 Task: Filter press by investor news.
Action: Mouse moved to (1347, 255)
Screenshot: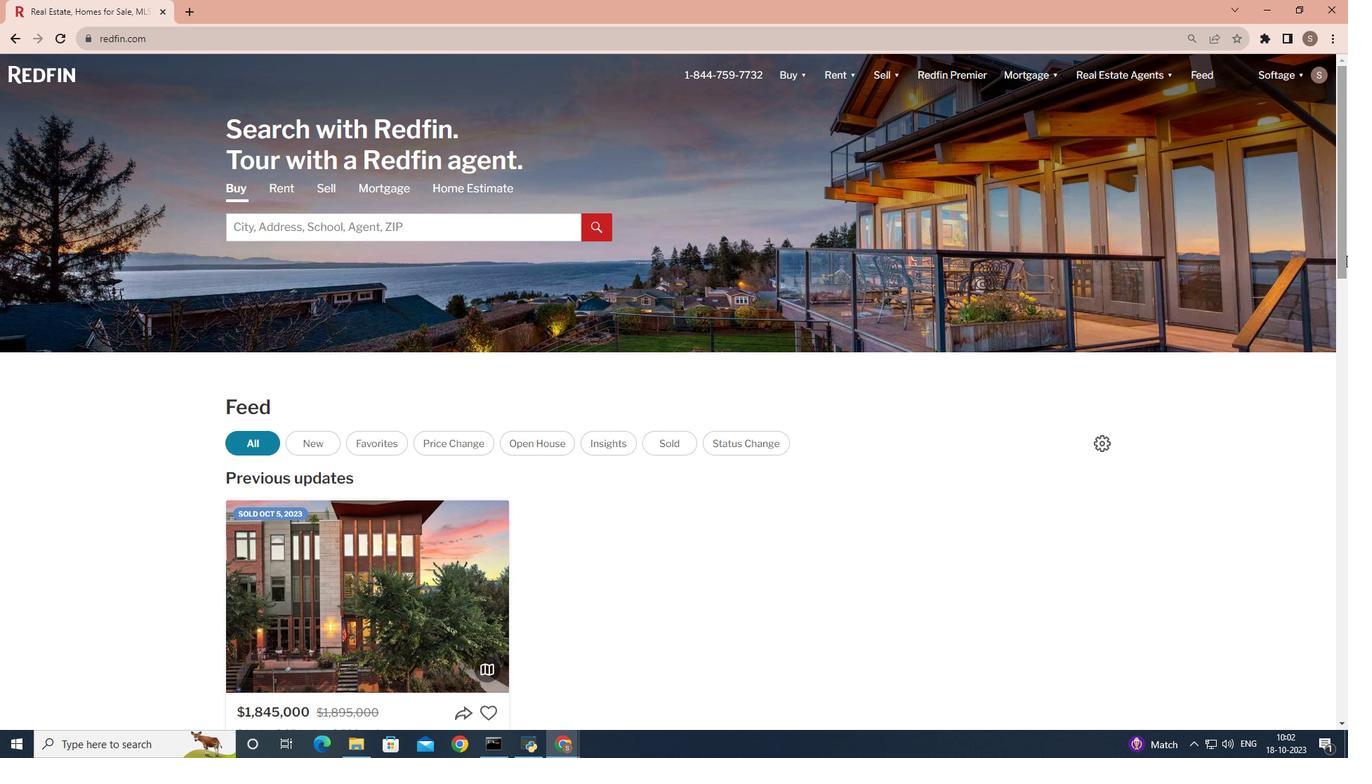 
Action: Mouse pressed left at (1347, 255)
Screenshot: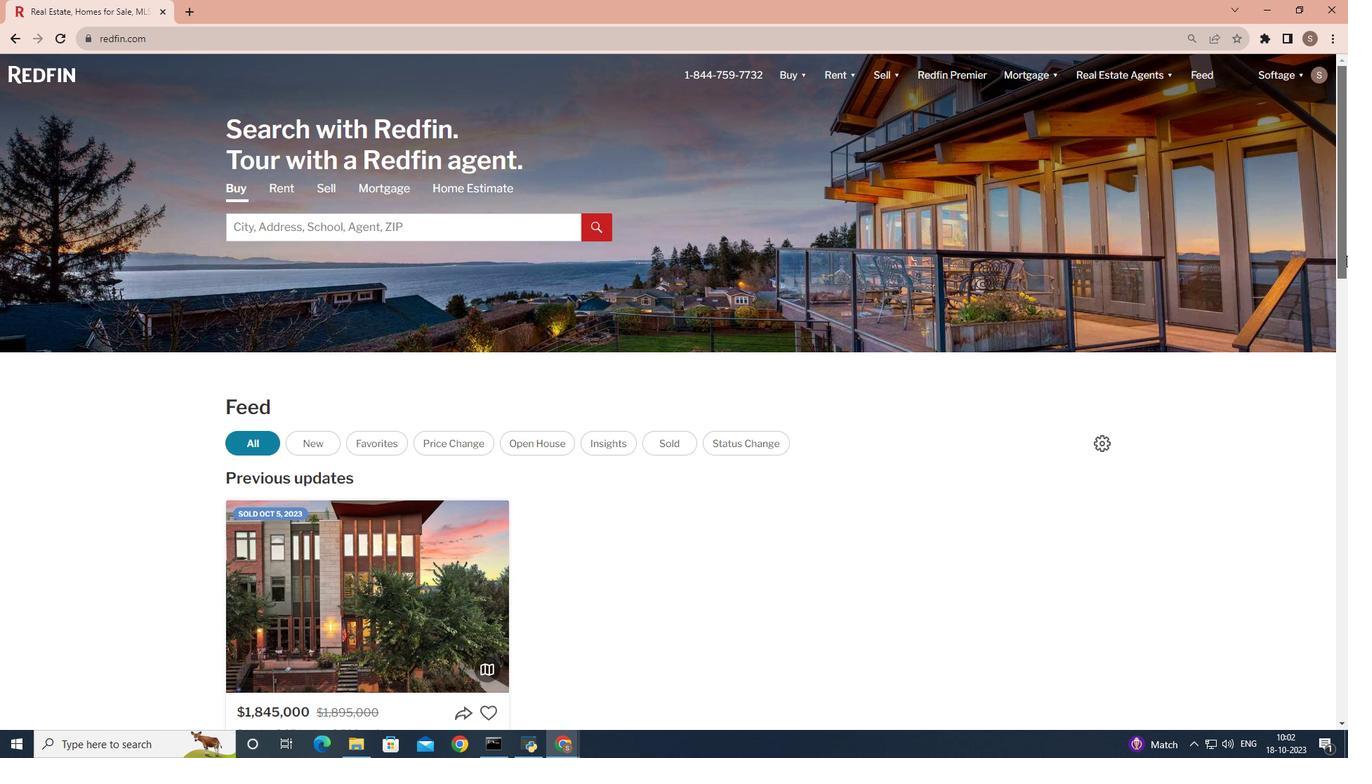 
Action: Mouse moved to (396, 560)
Screenshot: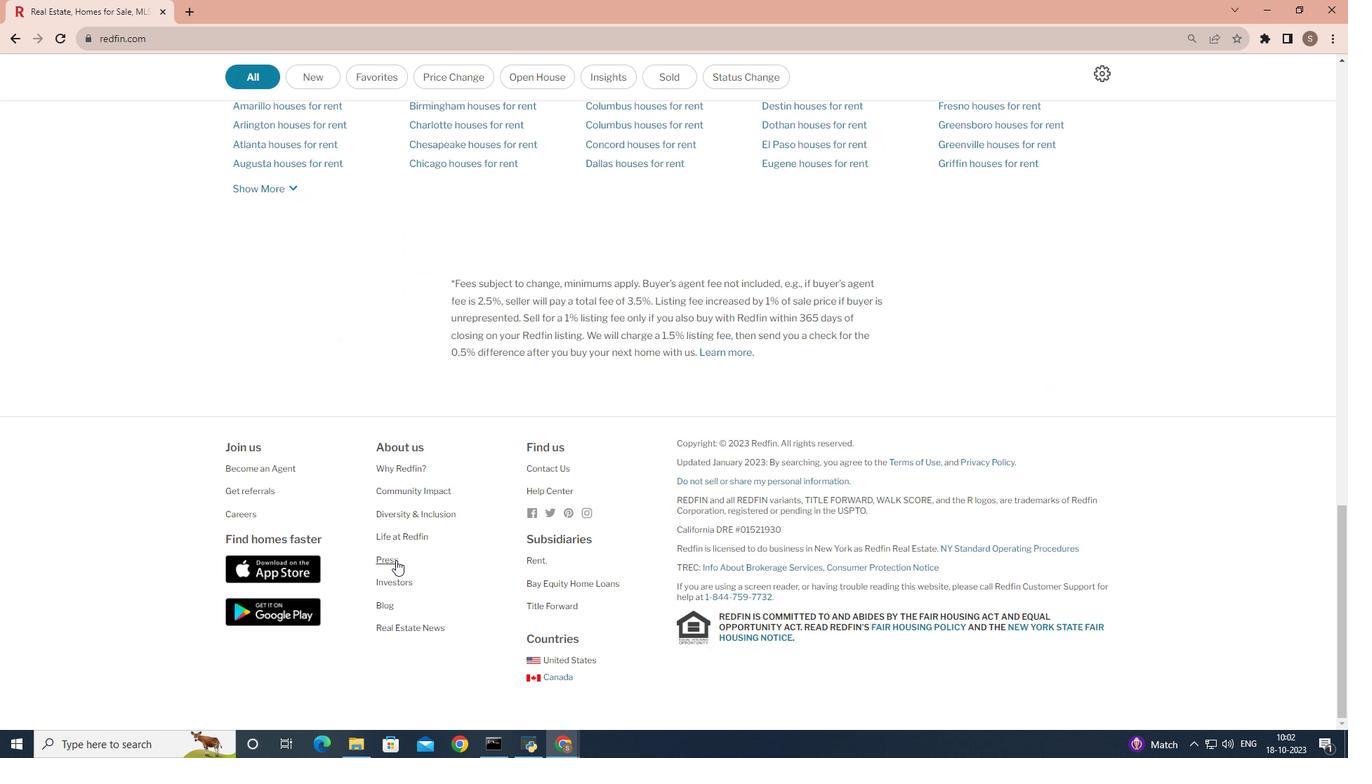 
Action: Mouse pressed left at (396, 560)
Screenshot: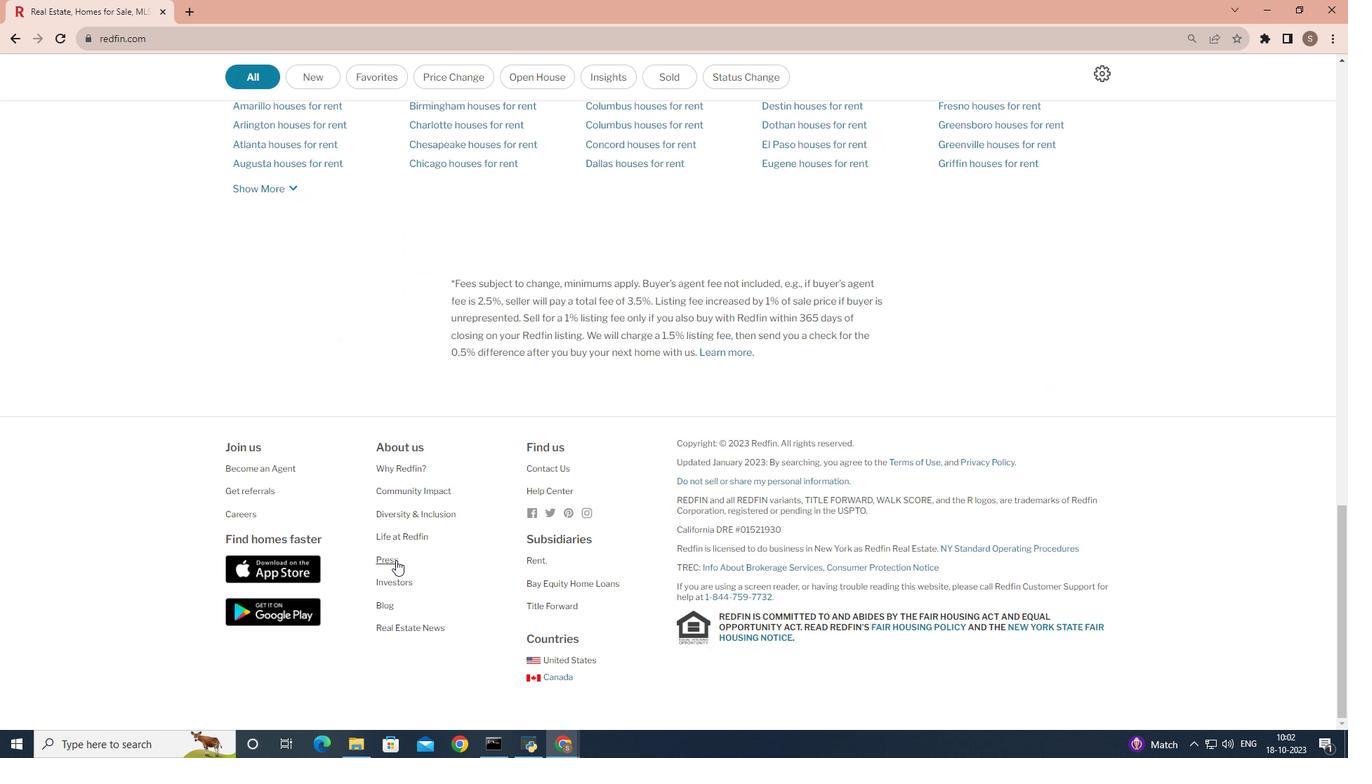 
Action: Mouse moved to (632, 618)
Screenshot: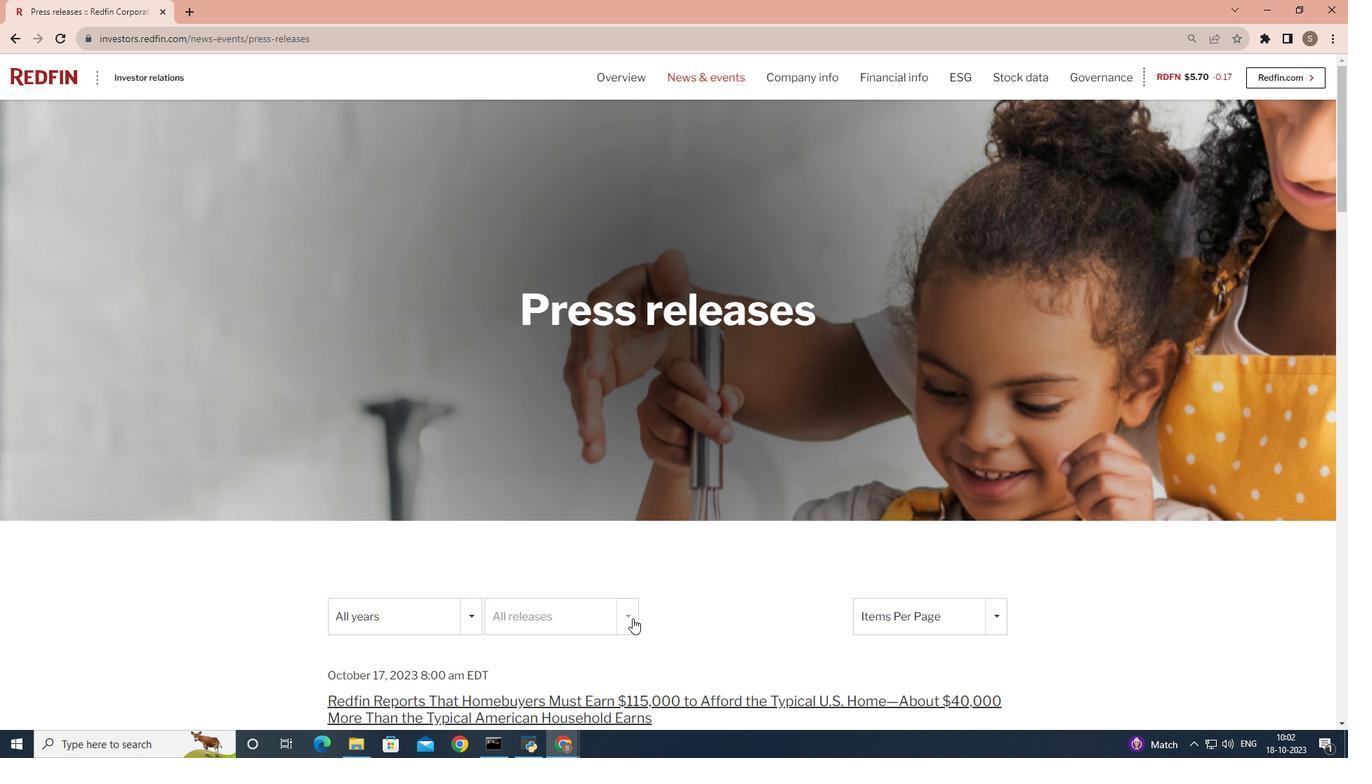 
Action: Mouse pressed left at (632, 618)
Screenshot: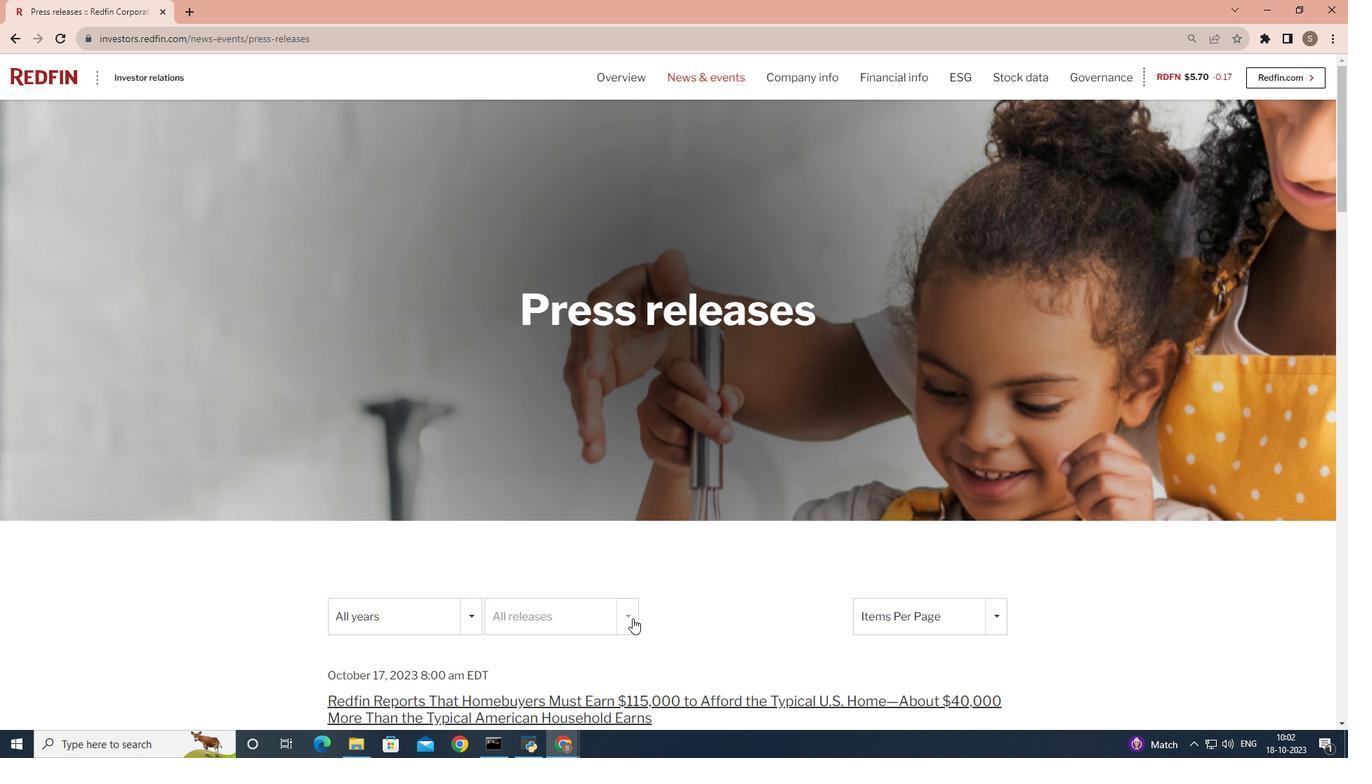 
Action: Mouse moved to (597, 585)
Screenshot: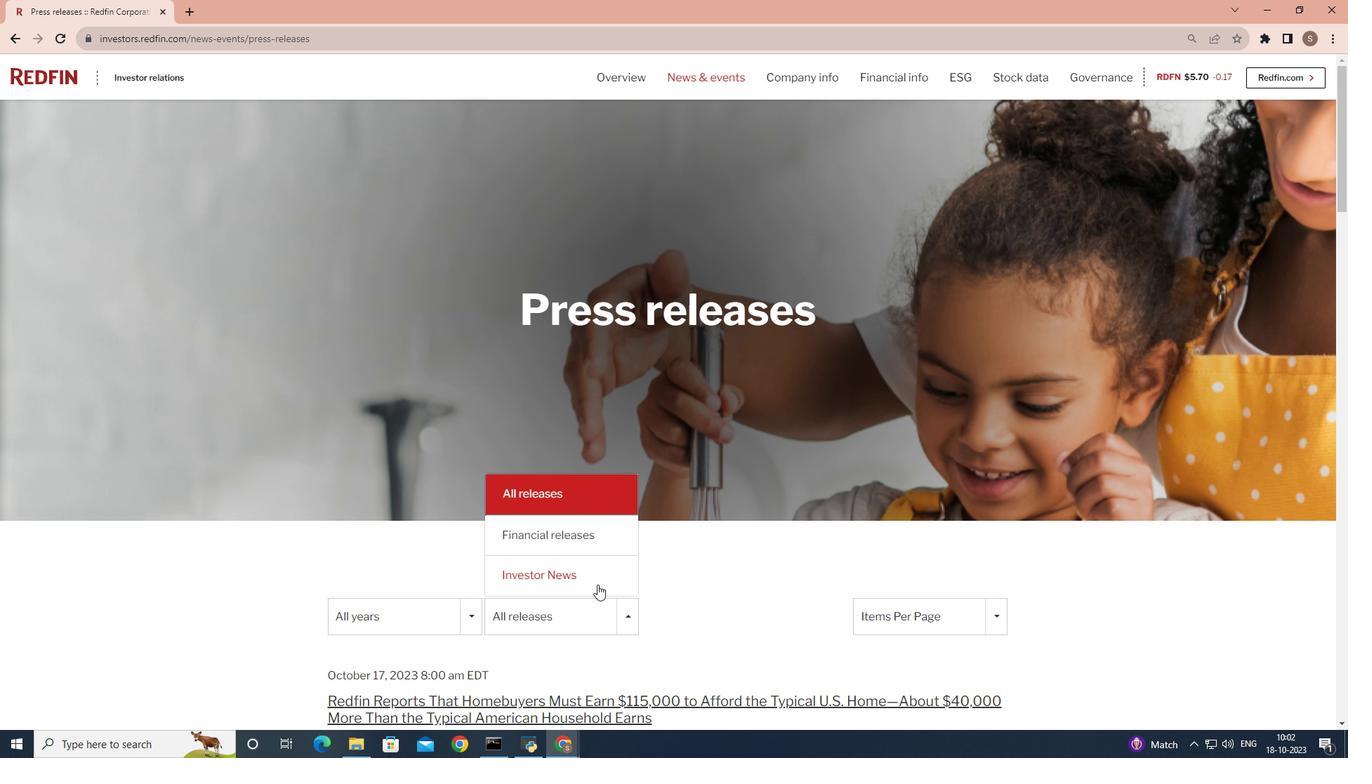 
Action: Mouse pressed left at (597, 585)
Screenshot: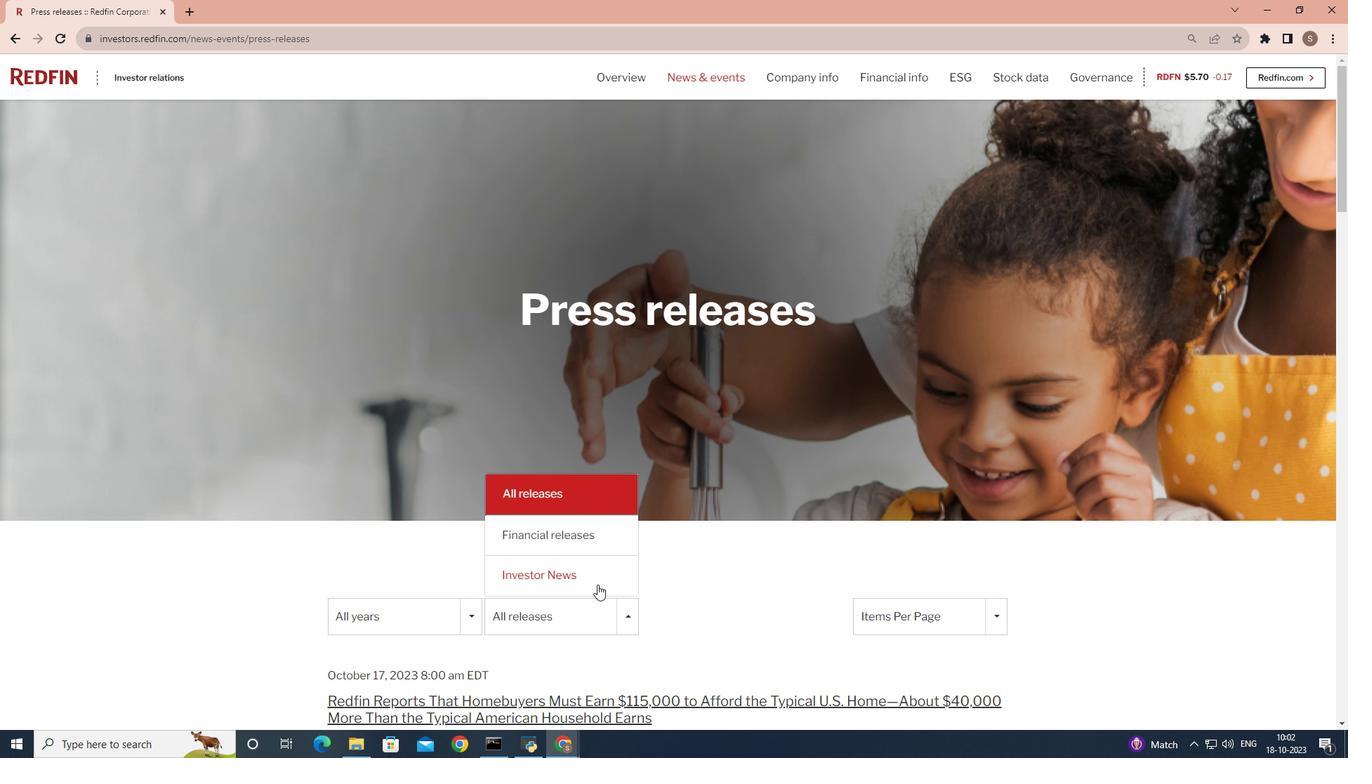 
